 Task: Open Card Card0000000092 in Board Board0000000023 in Workspace WS0000000008 in Trello. Add Member Nikrathi889@gmail.com to Card Card0000000092 in Board Board0000000023 in Workspace WS0000000008 in Trello. Add Red Label titled Label0000000092 to Card Card0000000092 in Board Board0000000023 in Workspace WS0000000008 in Trello. Add Checklist CL0000000092 to Card Card0000000092 in Board Board0000000023 in Workspace WS0000000008 in Trello. Add Dates with Start Date as Nov 01 2023 and Due Date as Nov 30 2023 to Card Card0000000092 in Board Board0000000023 in Workspace WS0000000008 in Trello
Action: Mouse moved to (620, 37)
Screenshot: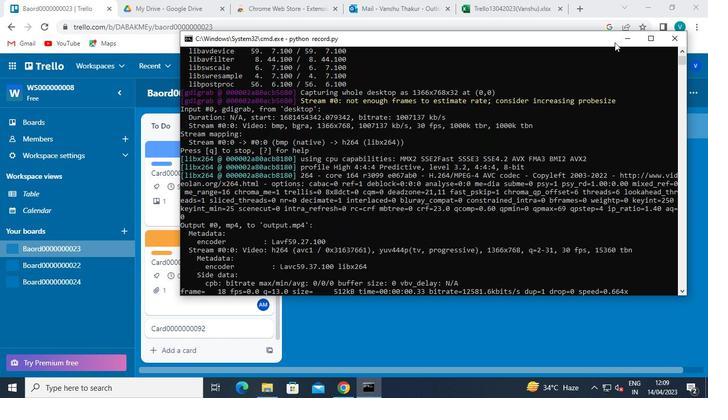 
Action: Mouse pressed left at (620, 37)
Screenshot: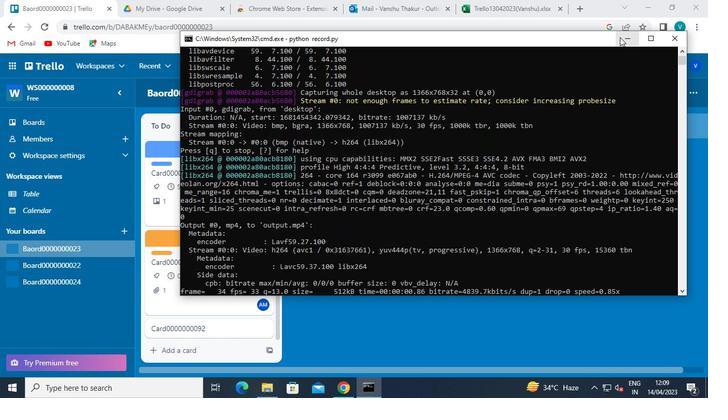 
Action: Mouse moved to (220, 324)
Screenshot: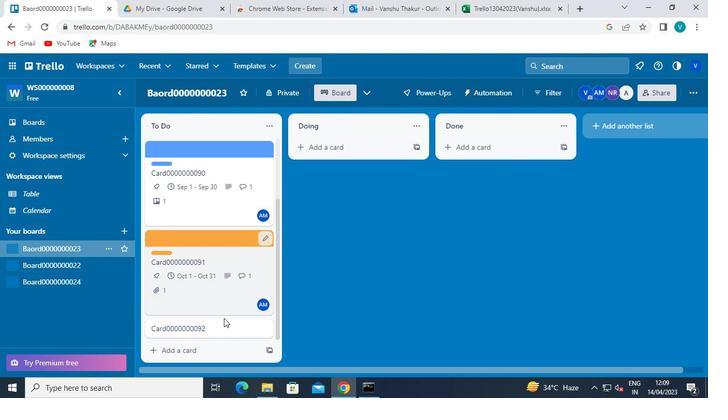 
Action: Mouse pressed left at (220, 324)
Screenshot: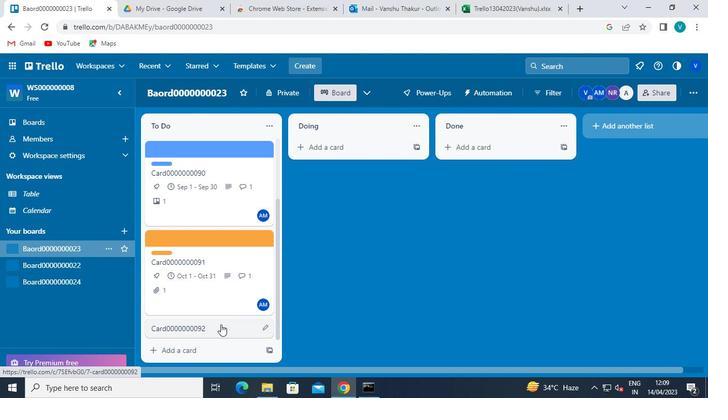 
Action: Mouse moved to (480, 185)
Screenshot: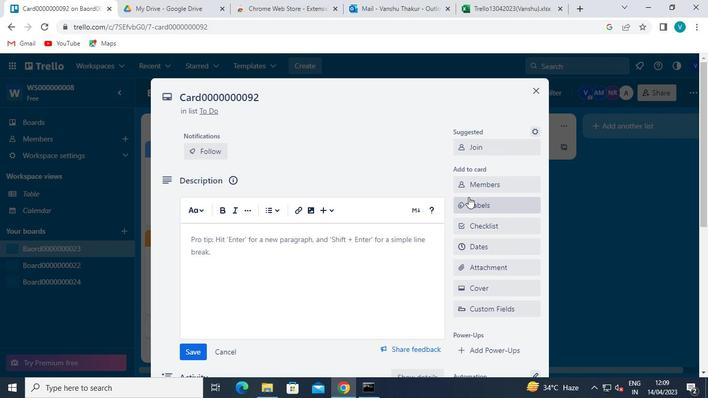 
Action: Mouse pressed left at (480, 185)
Screenshot: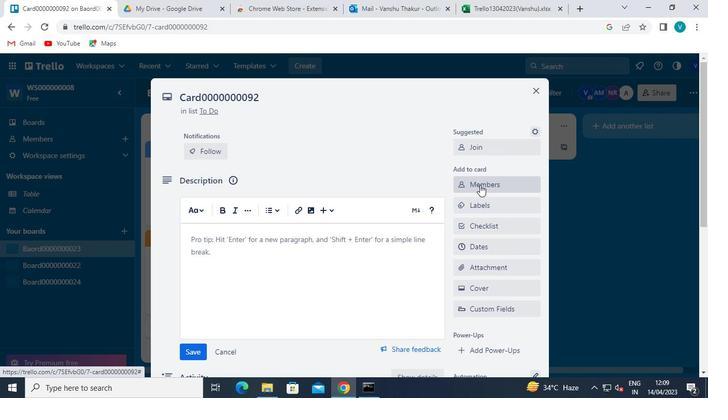 
Action: Keyboard Key.shift
Screenshot: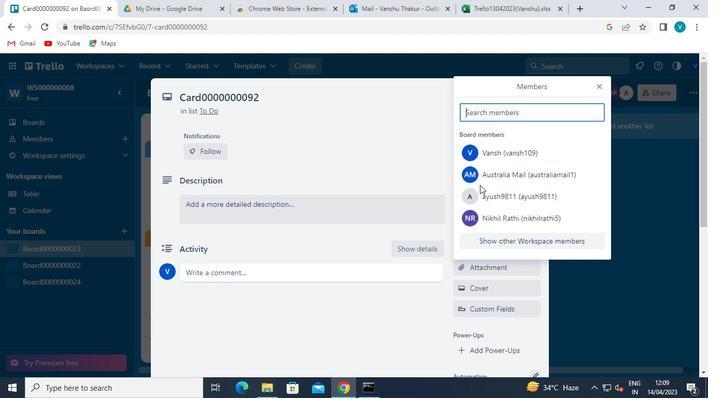 
Action: Keyboard N
Screenshot: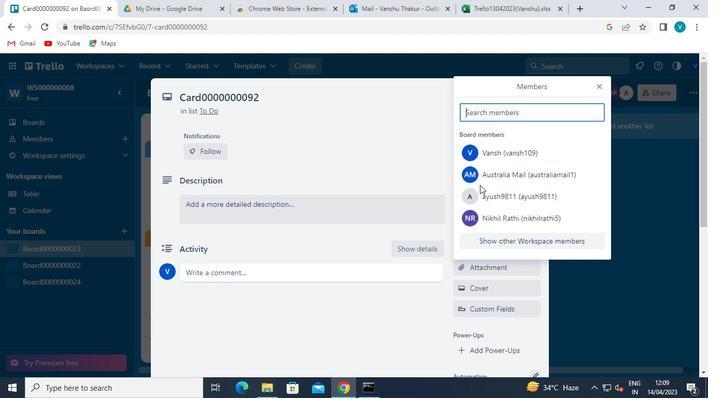 
Action: Keyboard i
Screenshot: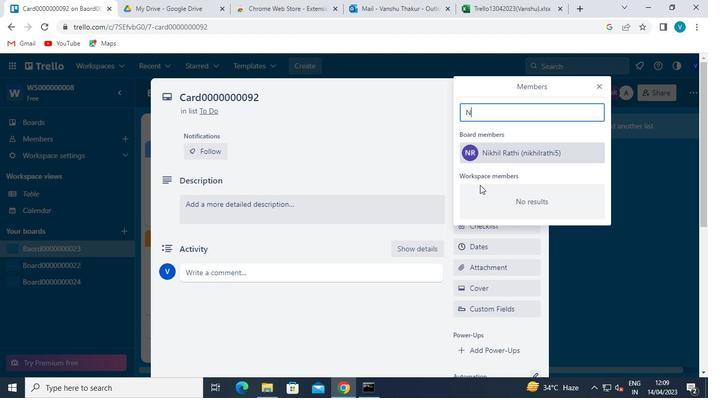 
Action: Keyboard k
Screenshot: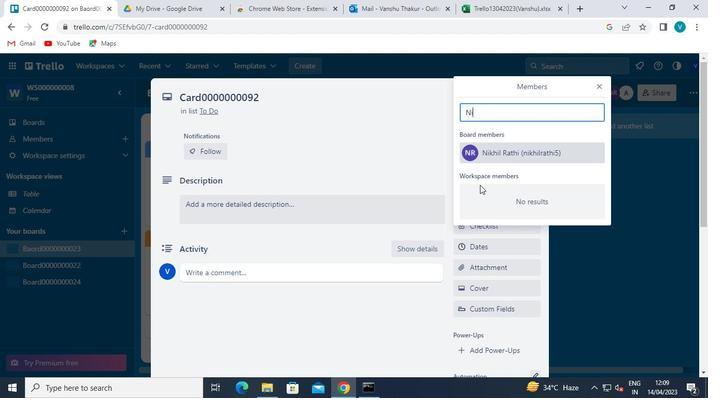 
Action: Keyboard Key.shift
Screenshot: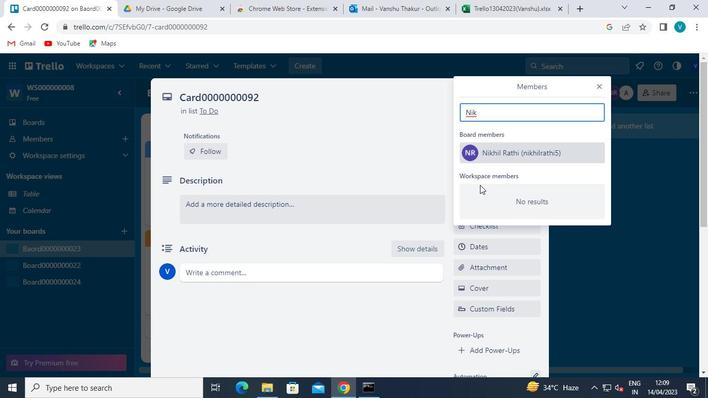 
Action: Keyboard R
Screenshot: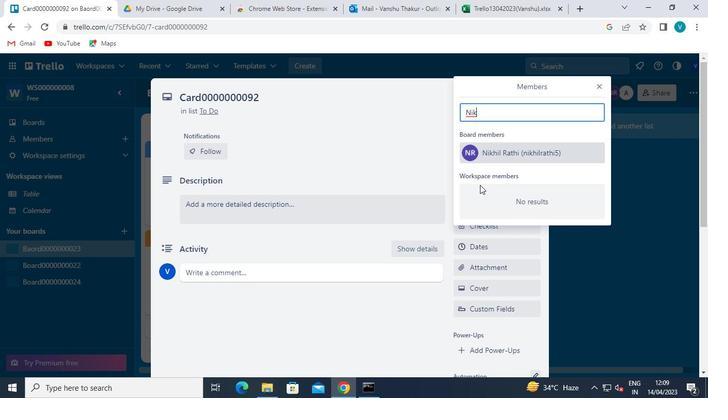 
Action: Keyboard a
Screenshot: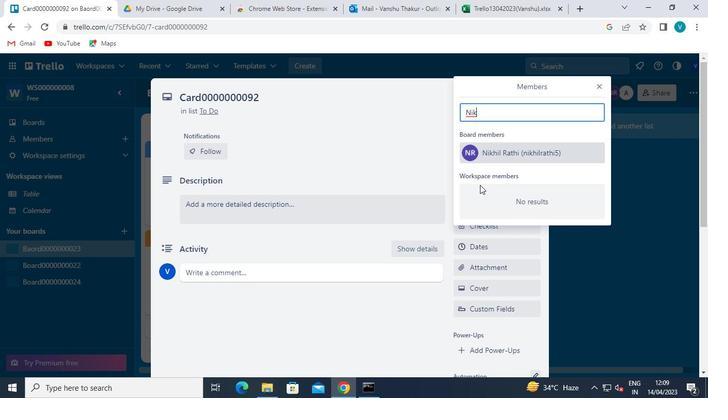 
Action: Keyboard t
Screenshot: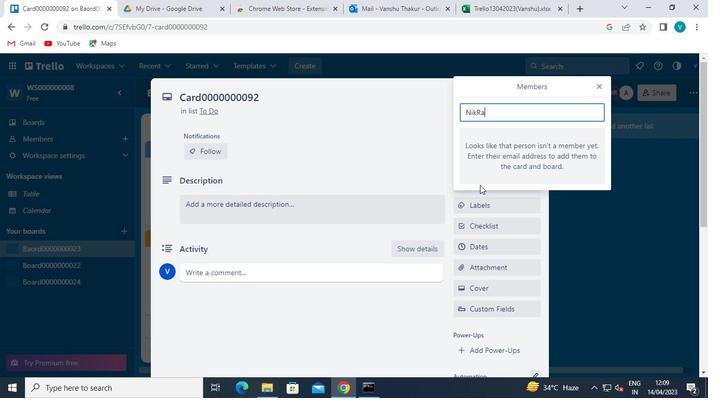 
Action: Keyboard h
Screenshot: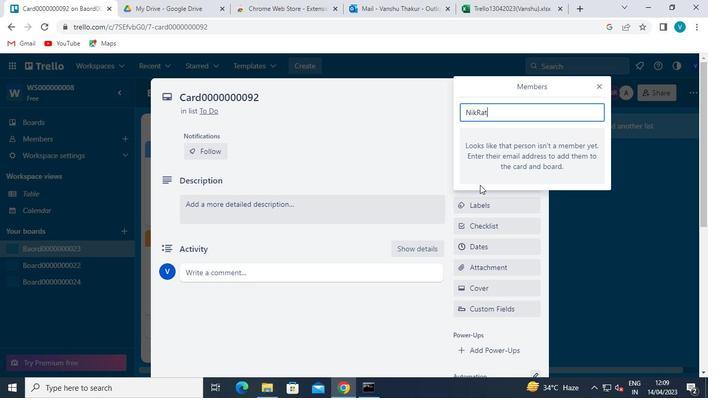 
Action: Keyboard i
Screenshot: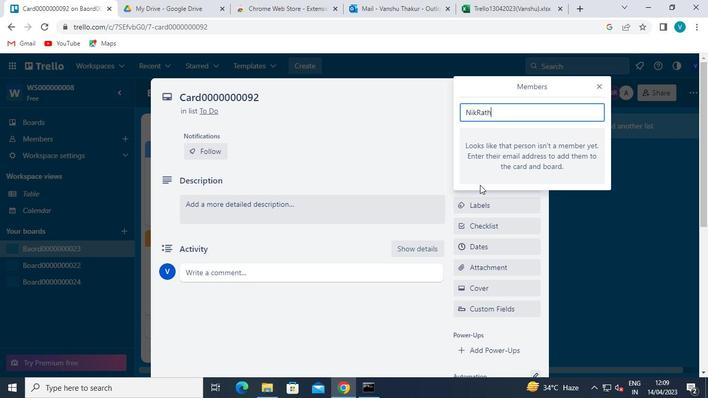 
Action: Keyboard <104>
Screenshot: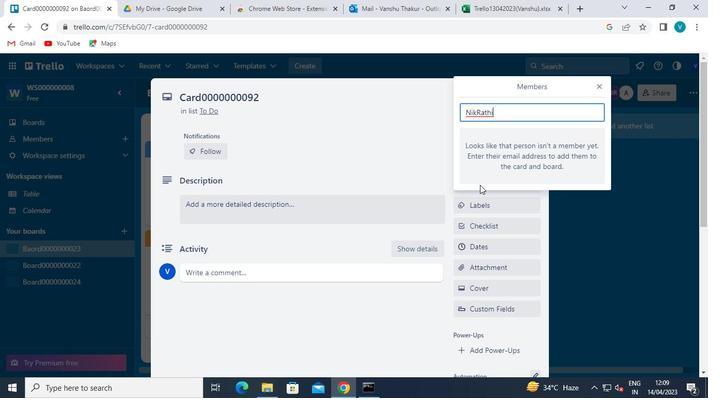 
Action: Keyboard <104>
Screenshot: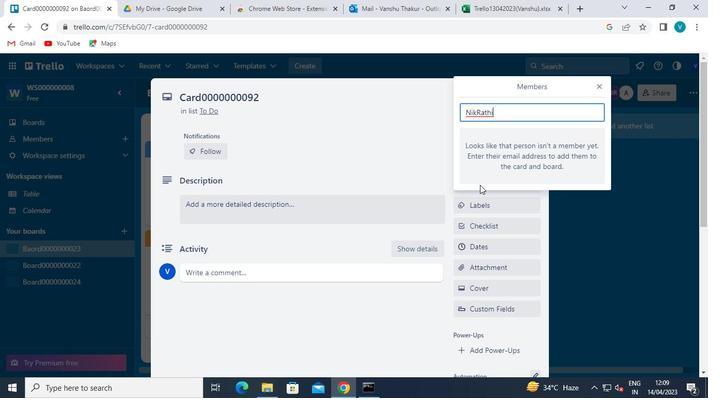 
Action: Keyboard <105>
Screenshot: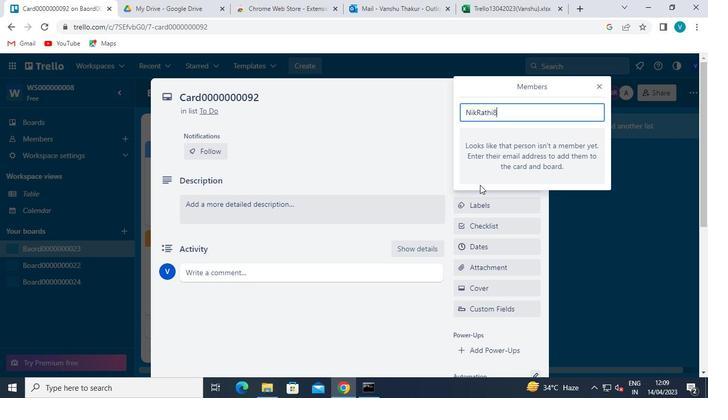
Action: Keyboard Key.shift
Screenshot: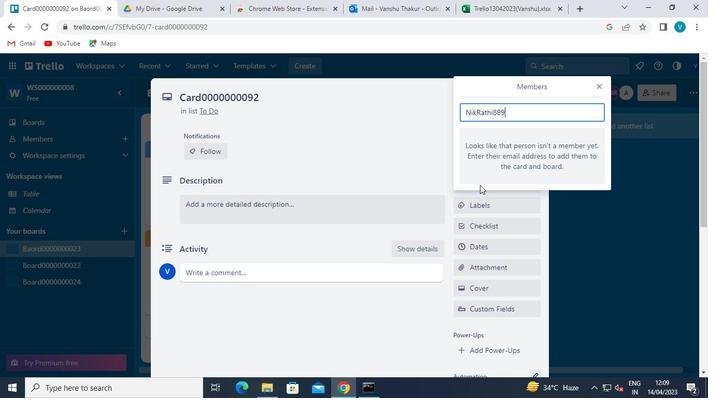 
Action: Keyboard Key.shift
Screenshot: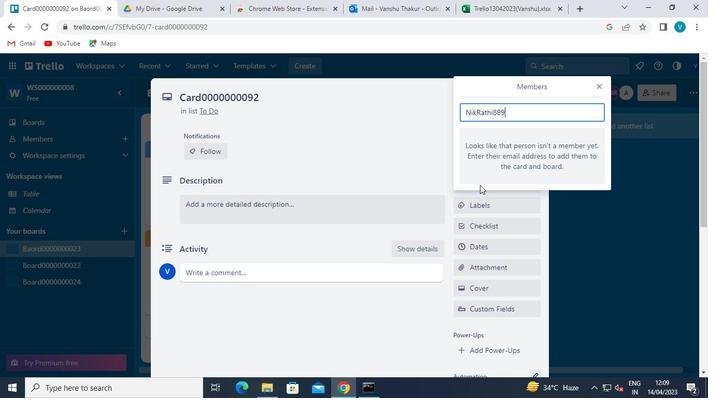 
Action: Keyboard Key.shift
Screenshot: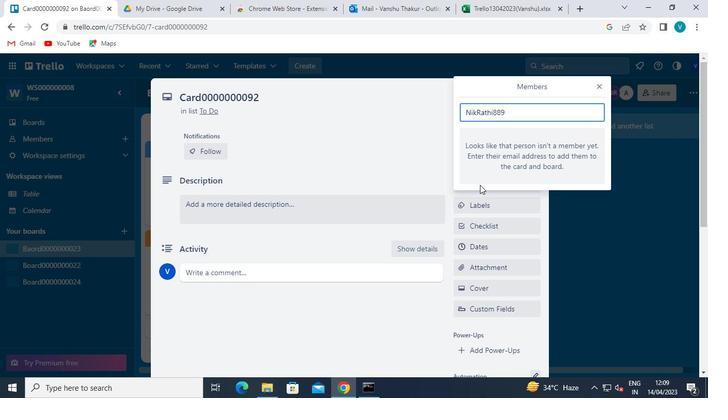
Action: Keyboard @
Screenshot: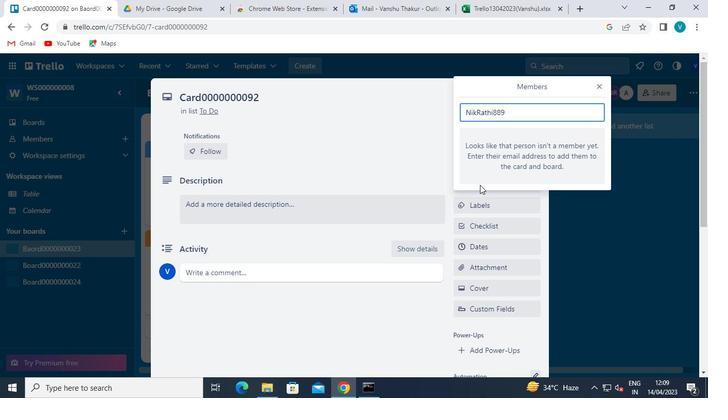 
Action: Keyboard g
Screenshot: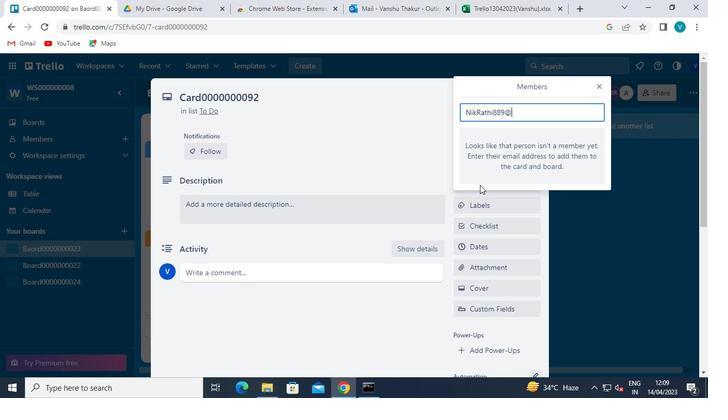 
Action: Keyboard m
Screenshot: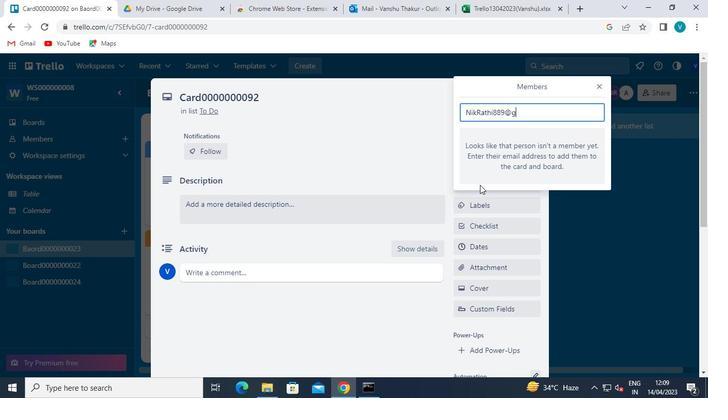 
Action: Keyboard a
Screenshot: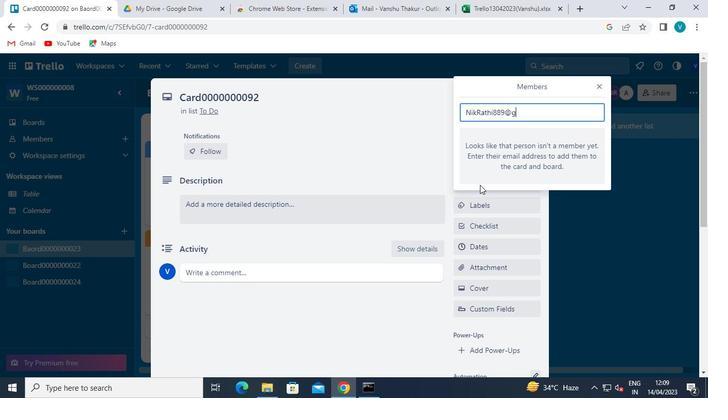 
Action: Keyboard i
Screenshot: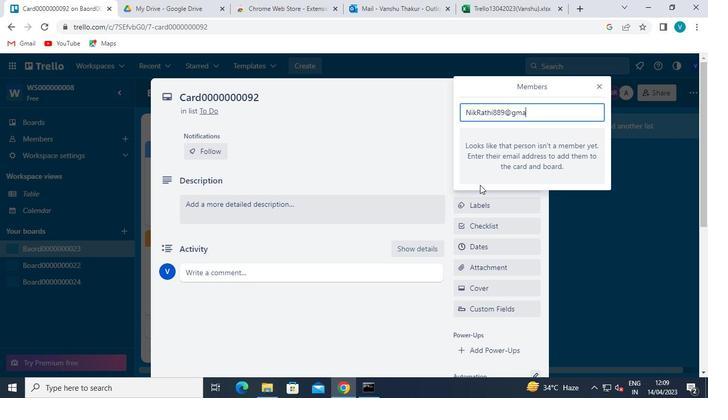 
Action: Keyboard l
Screenshot: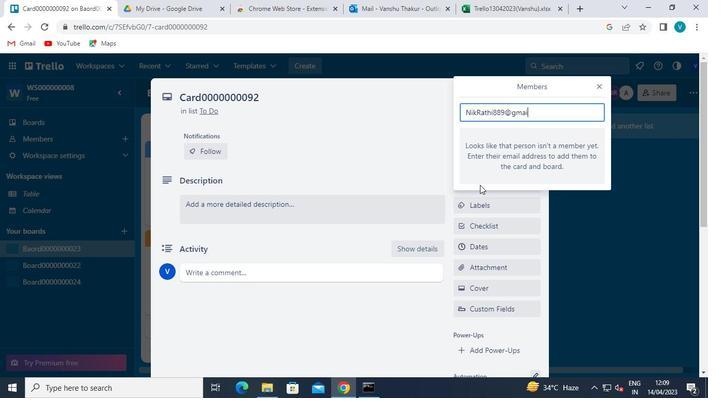 
Action: Keyboard <110>
Screenshot: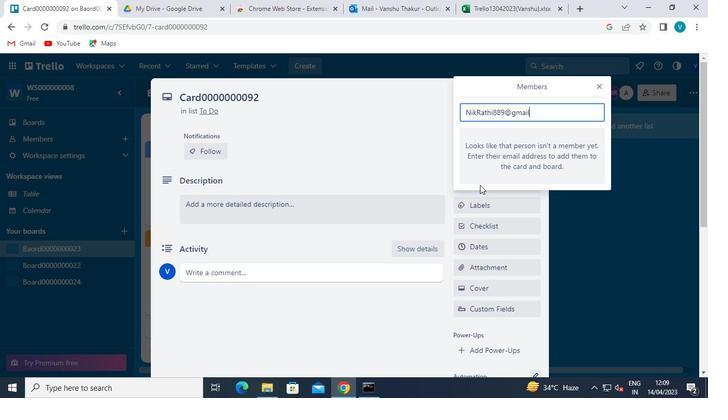
Action: Keyboard c
Screenshot: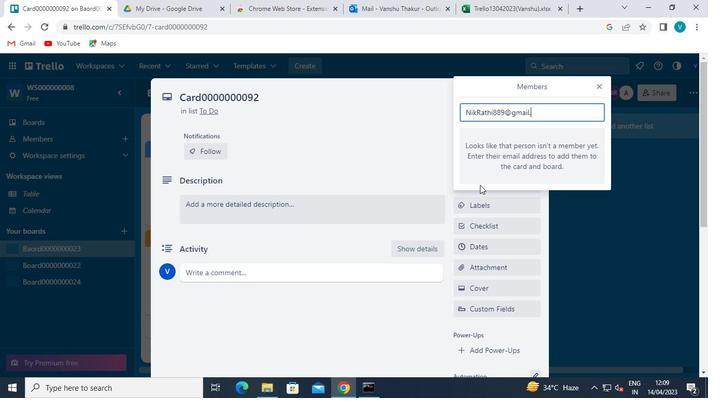 
Action: Keyboard o
Screenshot: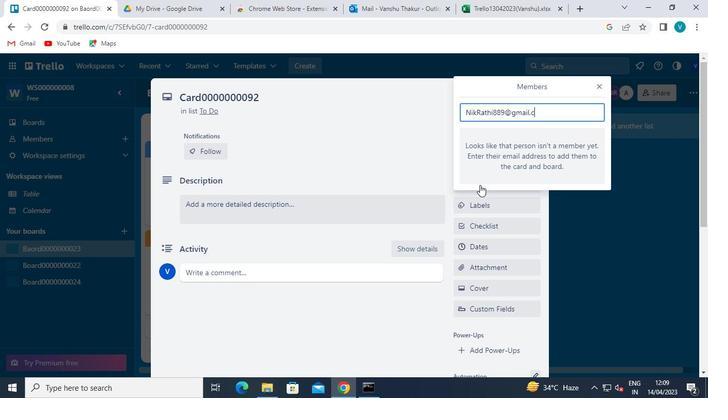 
Action: Keyboard m
Screenshot: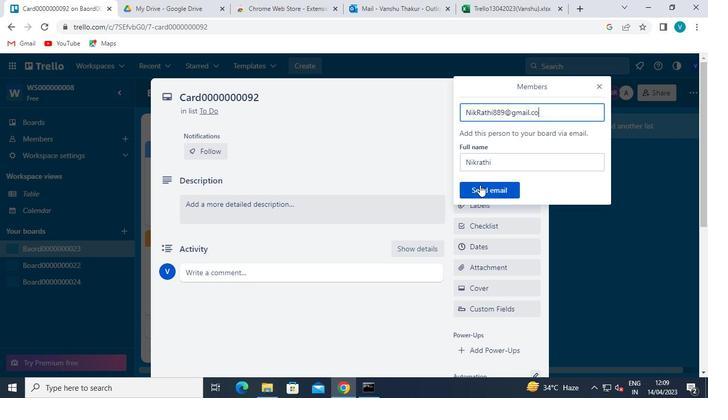 
Action: Mouse moved to (499, 188)
Screenshot: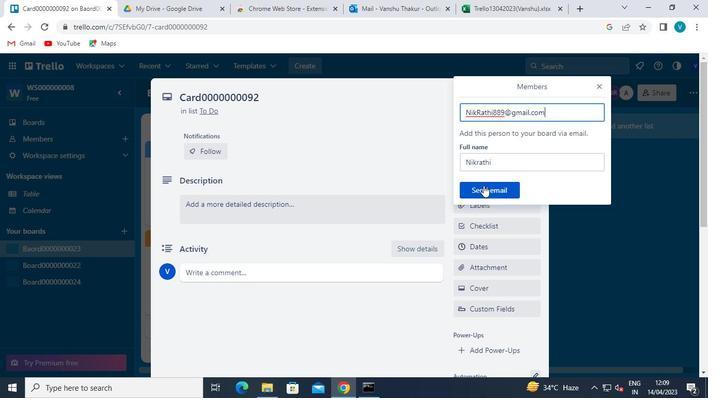 
Action: Mouse pressed left at (499, 188)
Screenshot: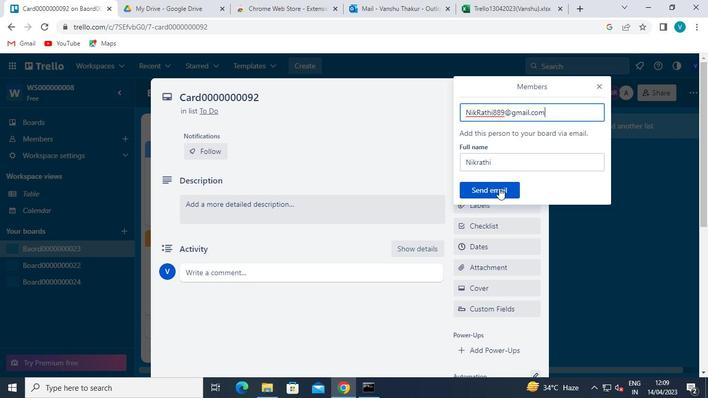 
Action: Mouse moved to (499, 206)
Screenshot: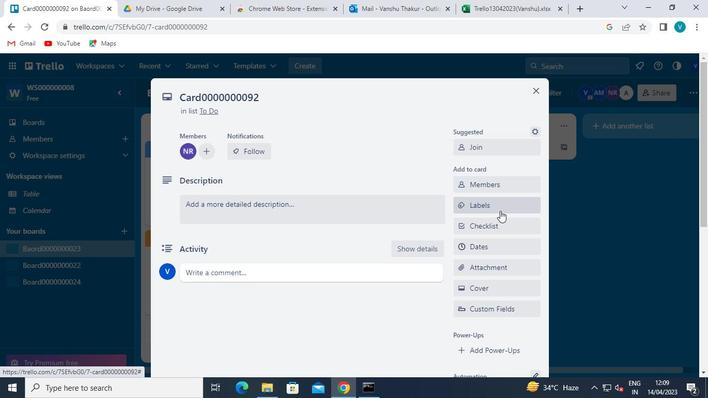 
Action: Mouse pressed left at (499, 206)
Screenshot: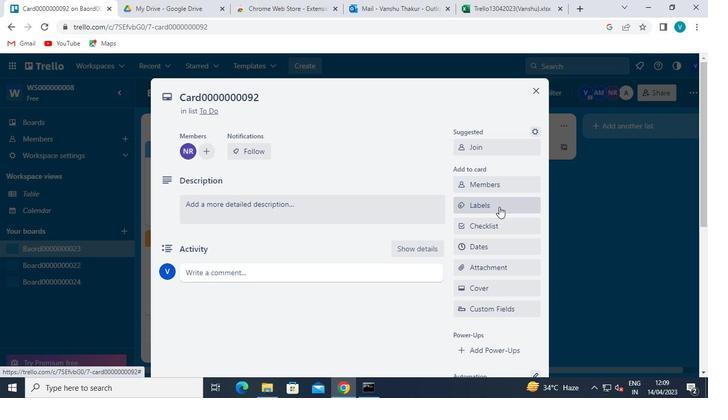 
Action: Mouse moved to (527, 346)
Screenshot: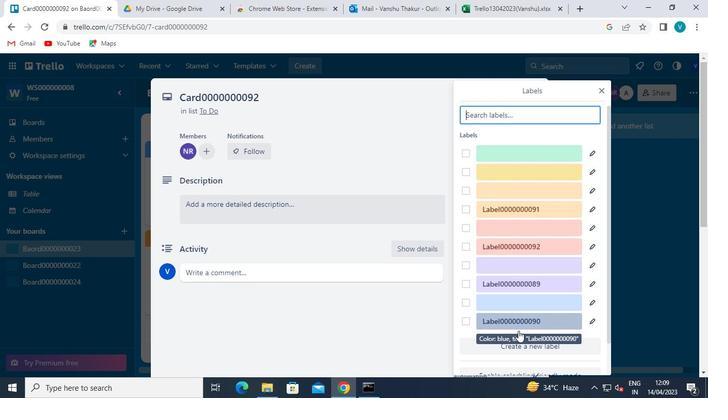 
Action: Mouse pressed left at (527, 346)
Screenshot: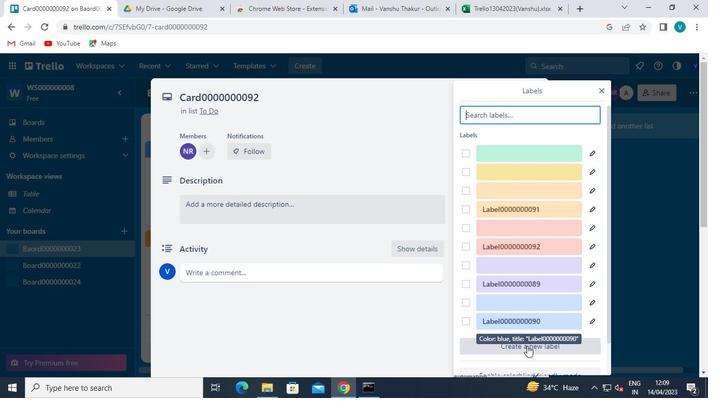 
Action: Mouse moved to (559, 242)
Screenshot: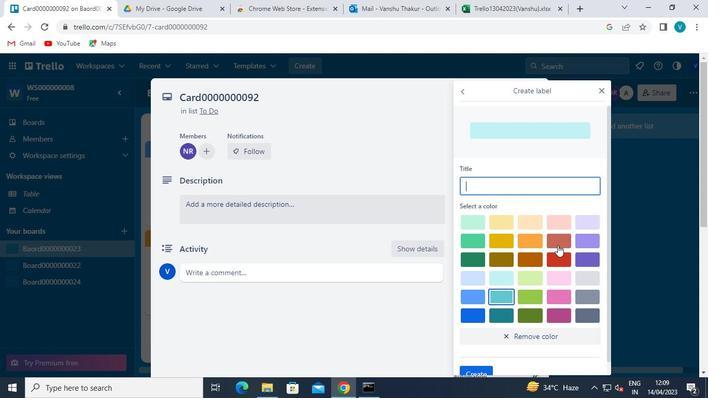 
Action: Mouse pressed left at (559, 242)
Screenshot: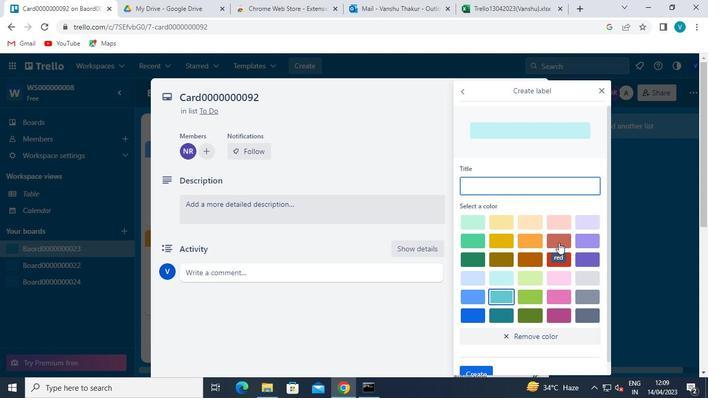 
Action: Mouse moved to (506, 181)
Screenshot: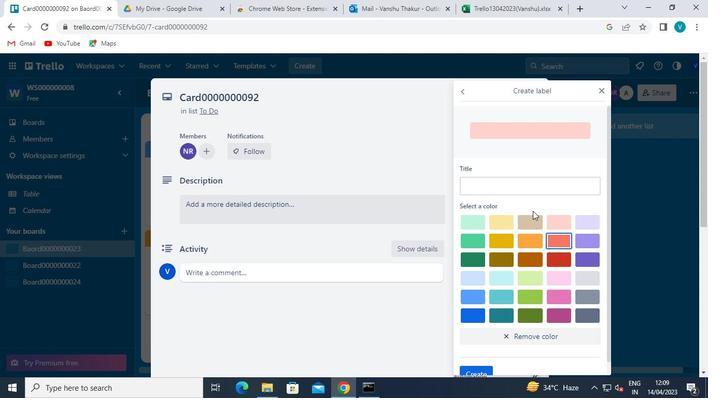 
Action: Mouse pressed left at (506, 181)
Screenshot: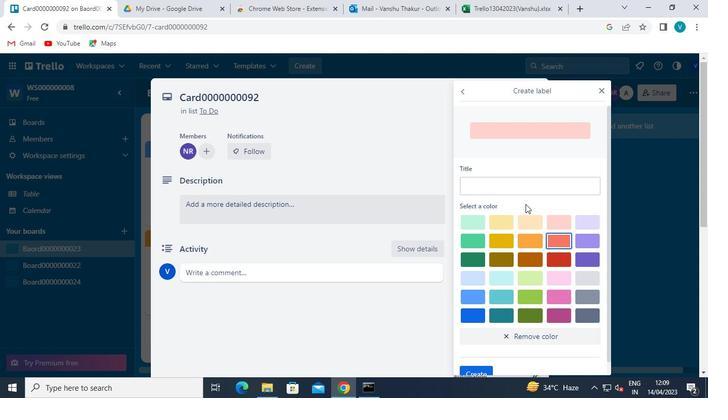 
Action: Mouse moved to (564, 242)
Screenshot: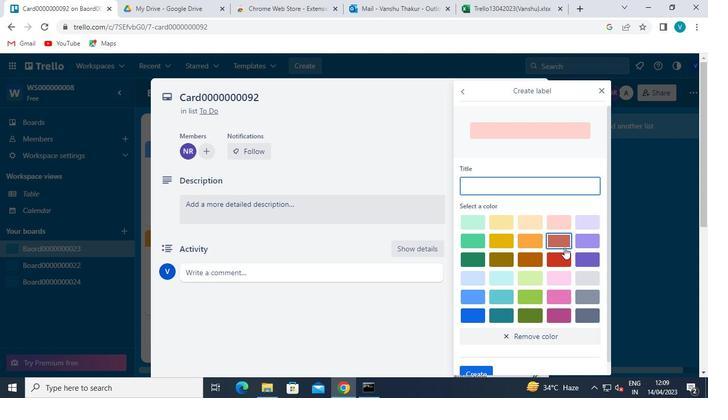 
Action: Mouse pressed left at (564, 242)
Screenshot: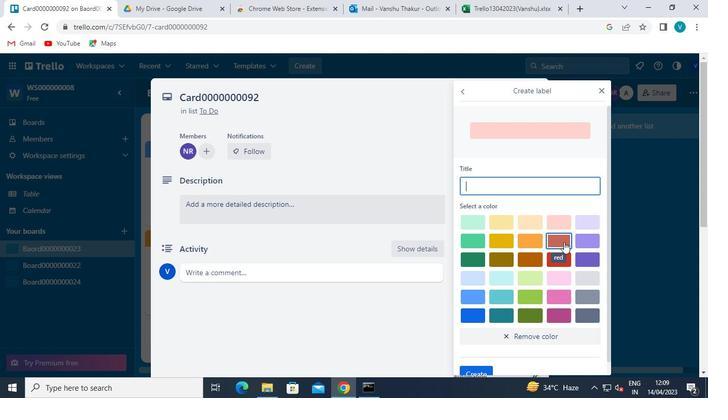 
Action: Mouse moved to (518, 190)
Screenshot: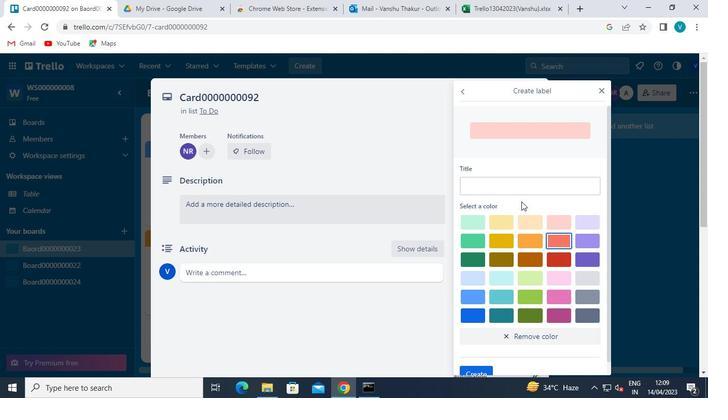 
Action: Mouse pressed left at (518, 190)
Screenshot: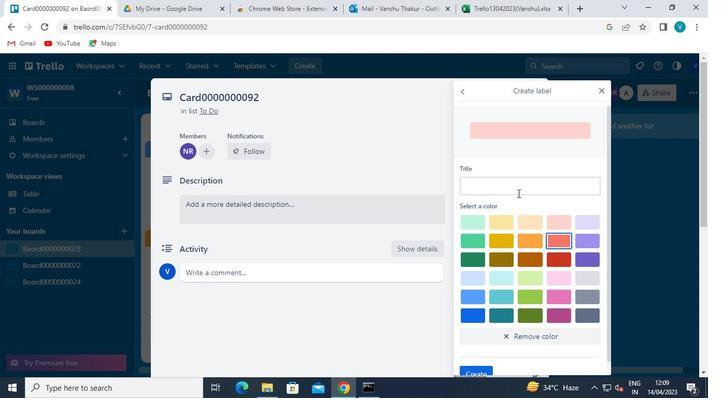 
Action: Mouse moved to (518, 188)
Screenshot: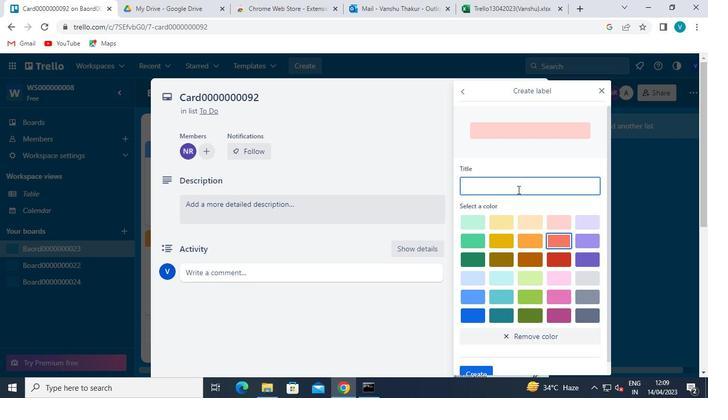 
Action: Keyboard Key.shift
Screenshot: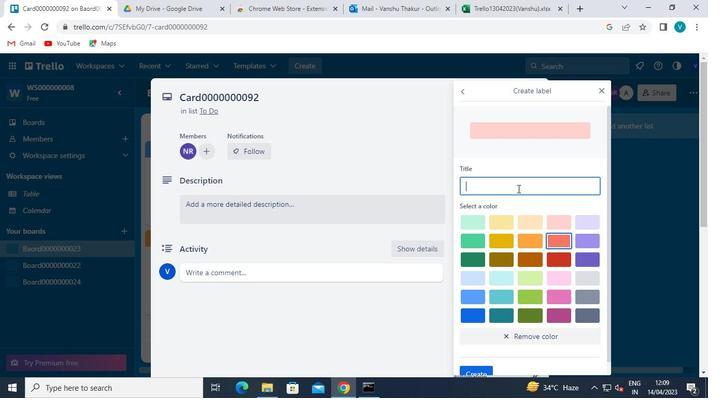 
Action: Keyboard L
Screenshot: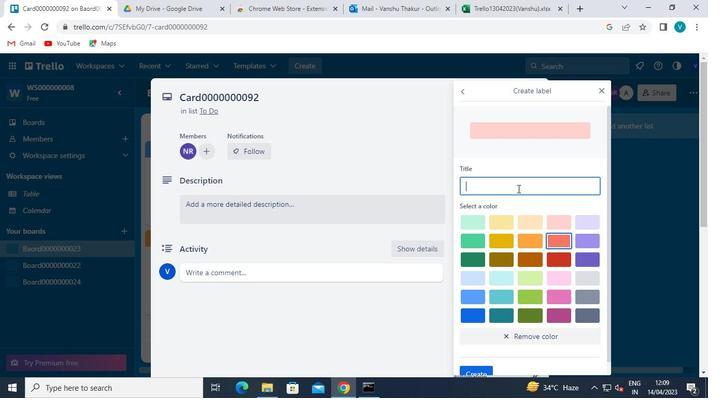 
Action: Keyboard a
Screenshot: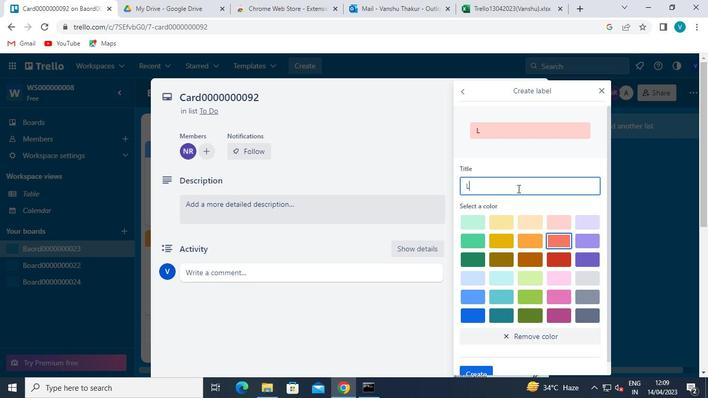 
Action: Keyboard b
Screenshot: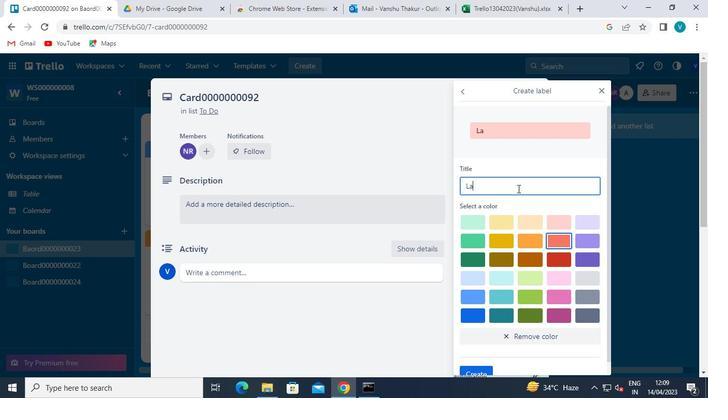 
Action: Keyboard e
Screenshot: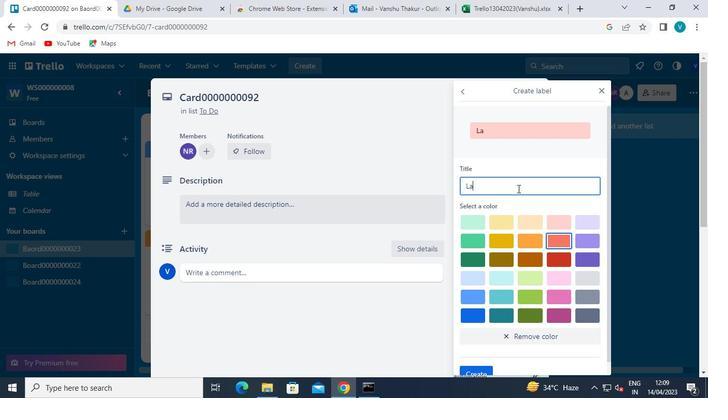 
Action: Keyboard l
Screenshot: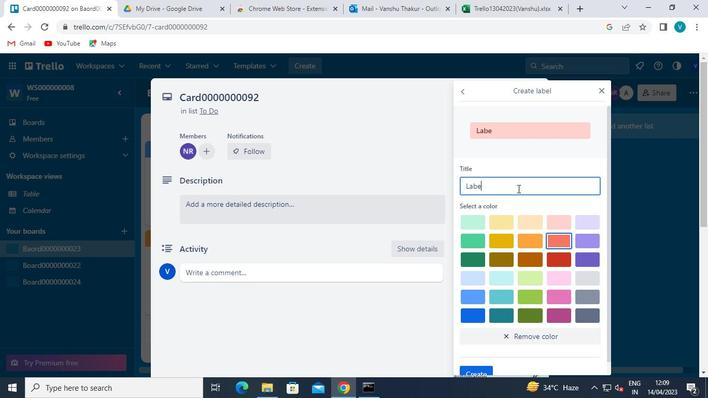 
Action: Keyboard <96>
Screenshot: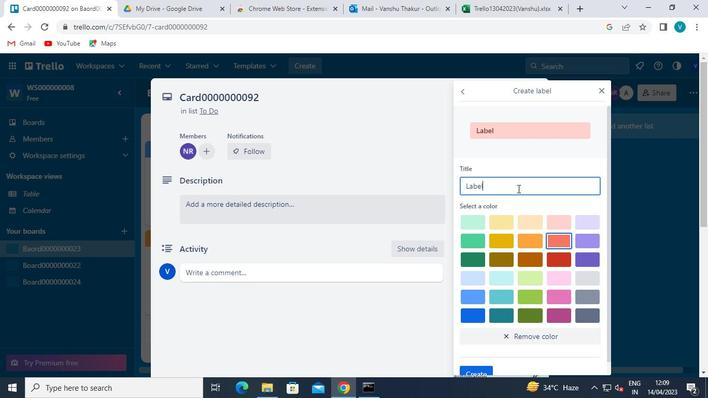 
Action: Keyboard <96>
Screenshot: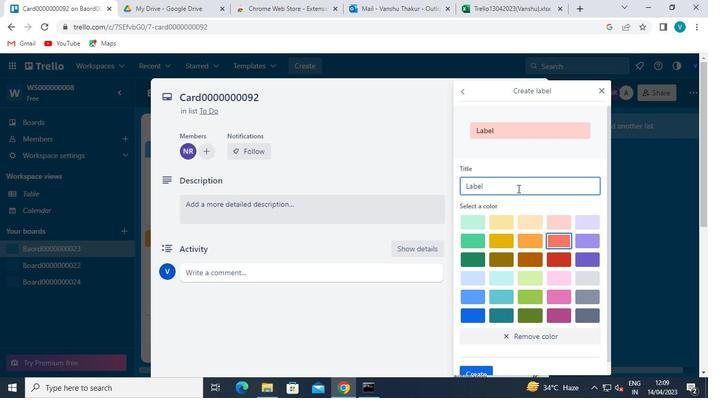 
Action: Keyboard <96>
Screenshot: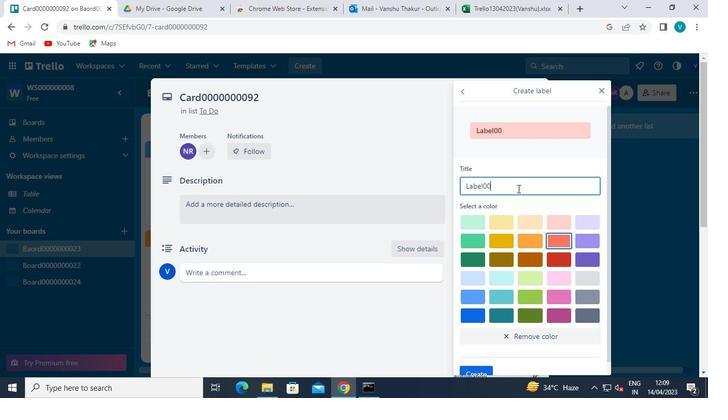 
Action: Keyboard <96>
Screenshot: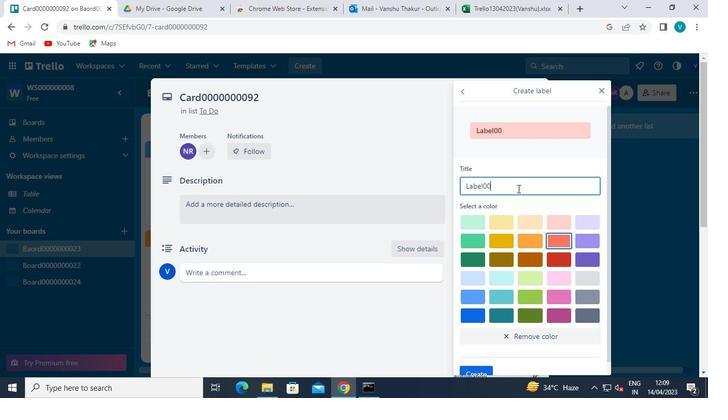 
Action: Keyboard <96>
Screenshot: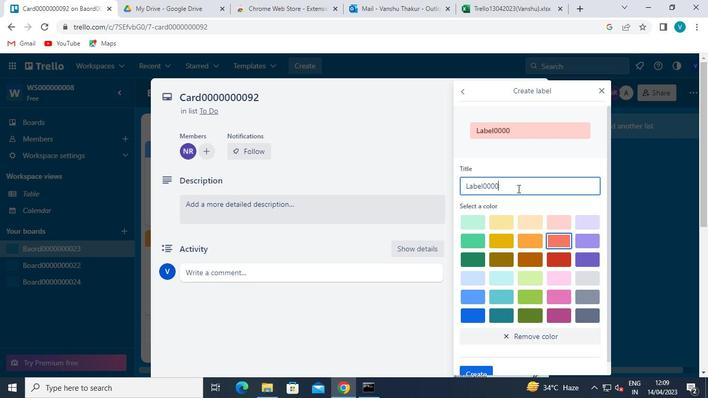 
Action: Keyboard <96>
Screenshot: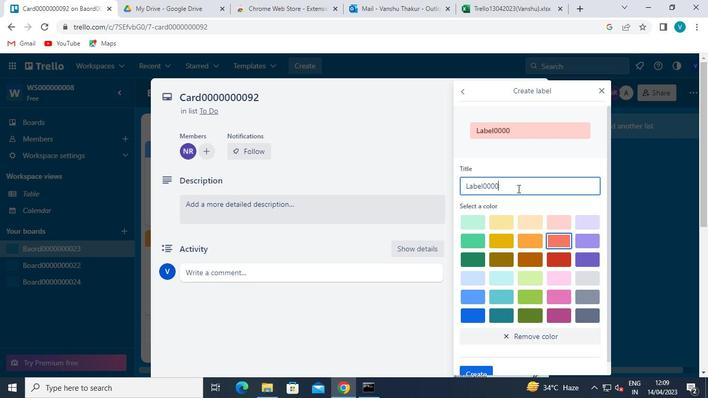 
Action: Keyboard <96>
Screenshot: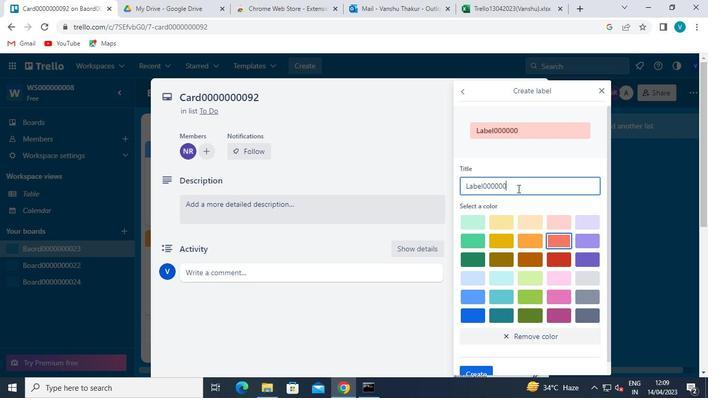 
Action: Keyboard <96>
Screenshot: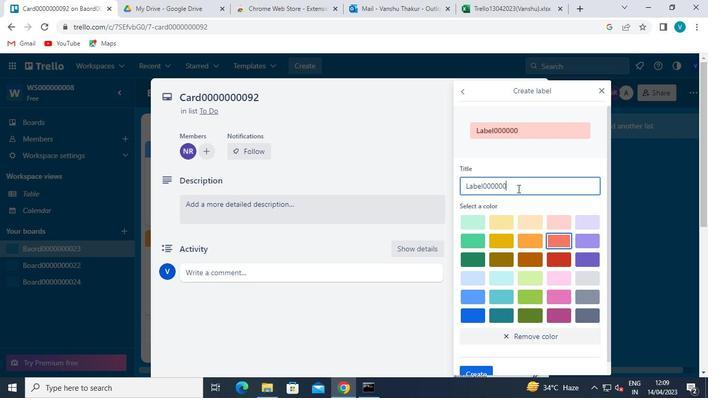
Action: Keyboard <105>
Screenshot: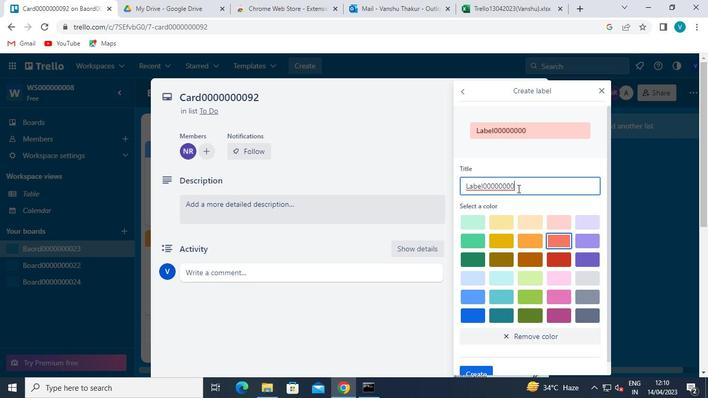 
Action: Keyboard <98>
Screenshot: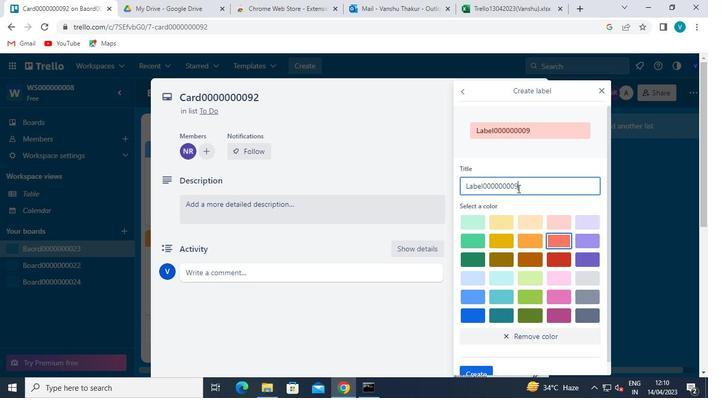 
Action: Mouse moved to (486, 356)
Screenshot: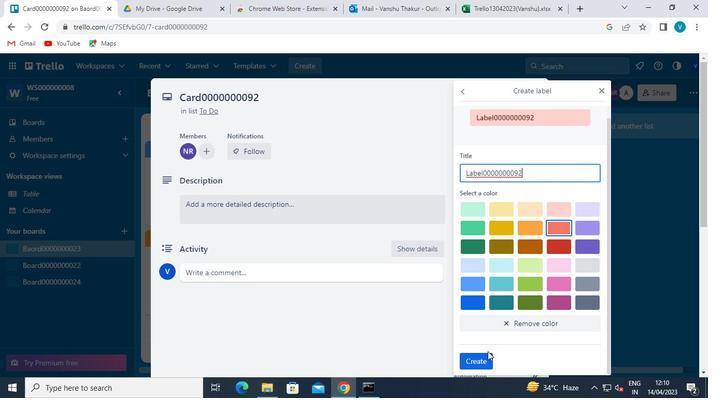 
Action: Mouse pressed left at (486, 356)
Screenshot: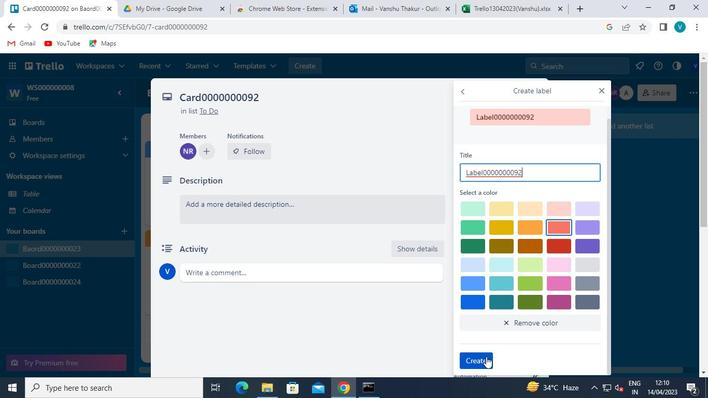 
Action: Mouse moved to (601, 88)
Screenshot: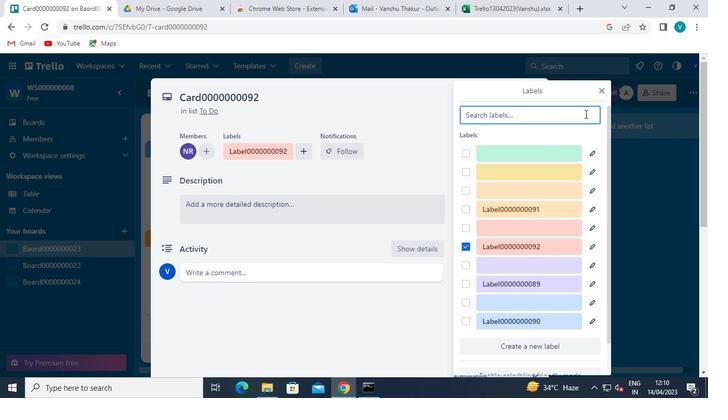 
Action: Mouse pressed left at (601, 88)
Screenshot: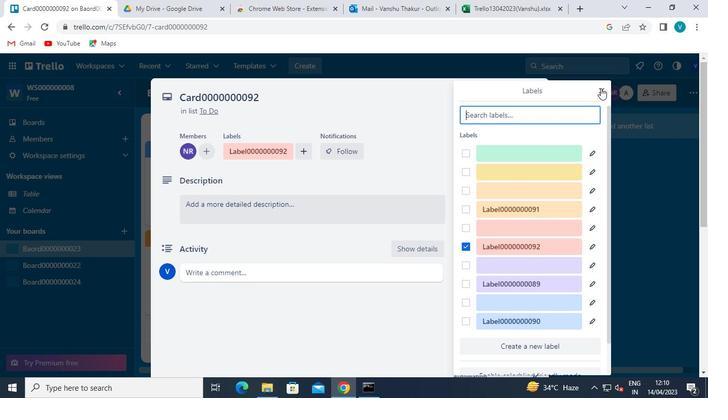 
Action: Mouse moved to (496, 223)
Screenshot: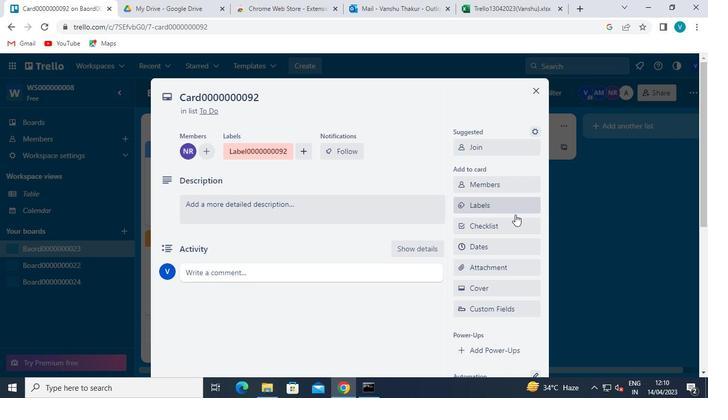 
Action: Mouse pressed left at (496, 223)
Screenshot: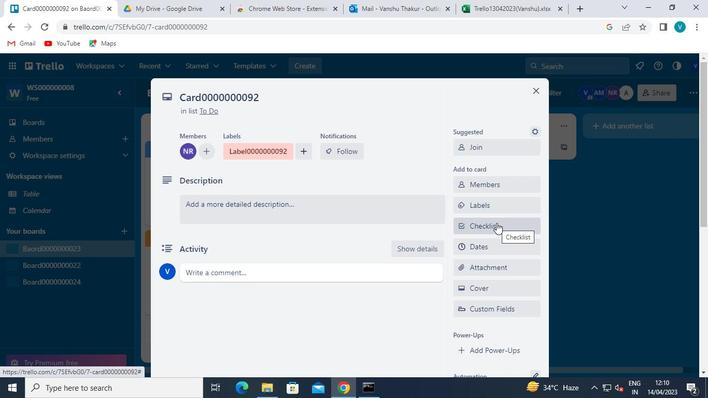 
Action: Mouse moved to (506, 279)
Screenshot: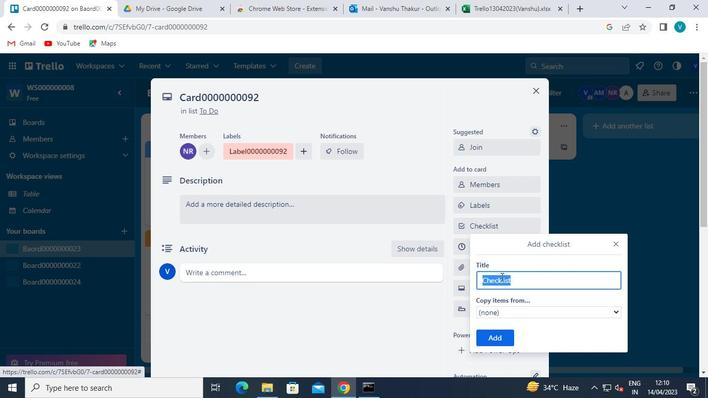 
Action: Keyboard Key.shift
Screenshot: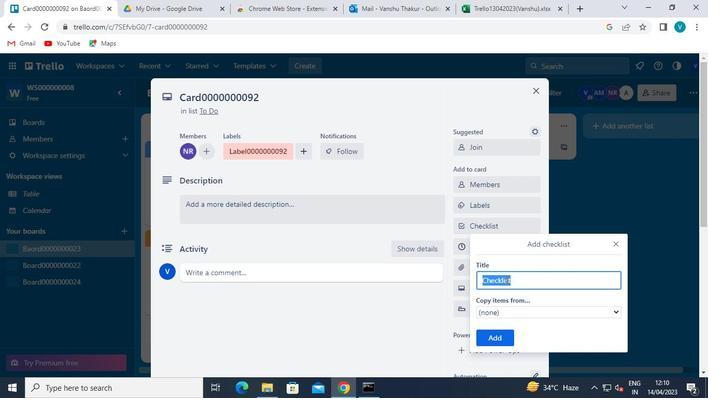 
Action: Keyboard C
Screenshot: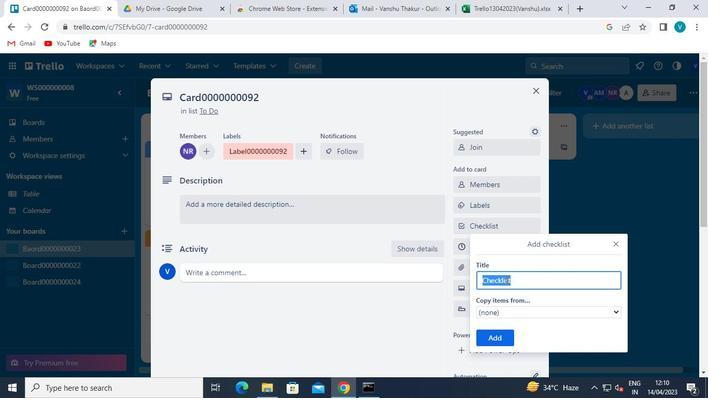 
Action: Keyboard L
Screenshot: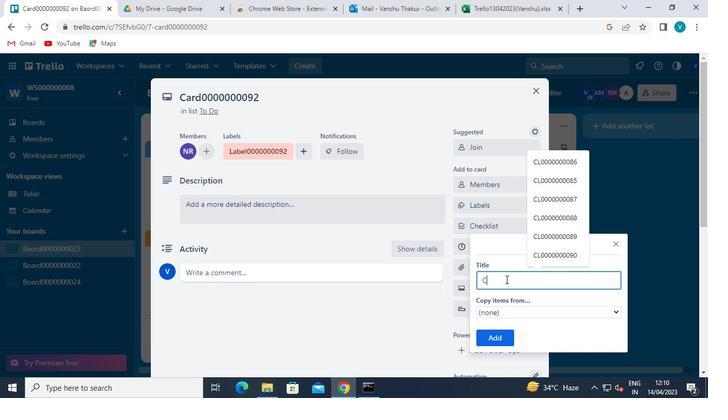 
Action: Keyboard <96>
Screenshot: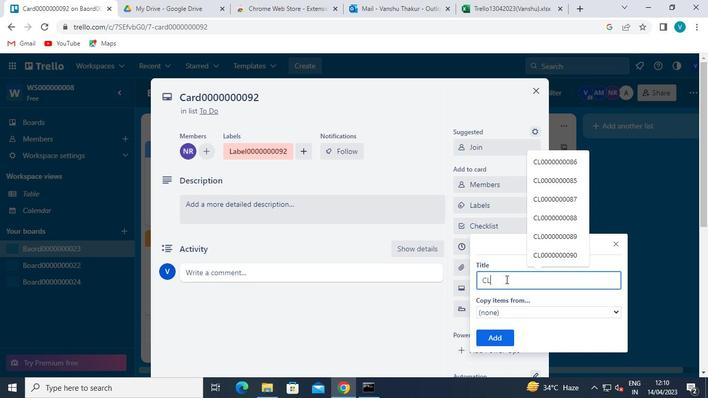 
Action: Keyboard <96>
Screenshot: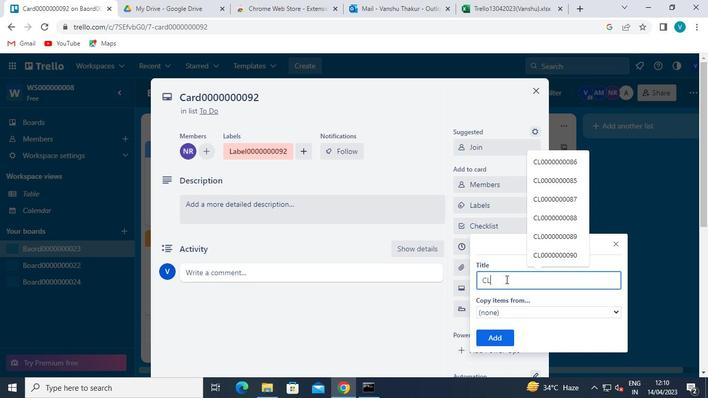 
Action: Keyboard <96>
Screenshot: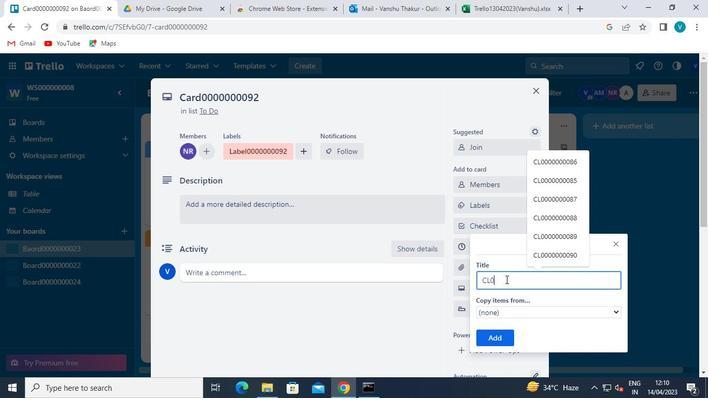 
Action: Keyboard <96>
Screenshot: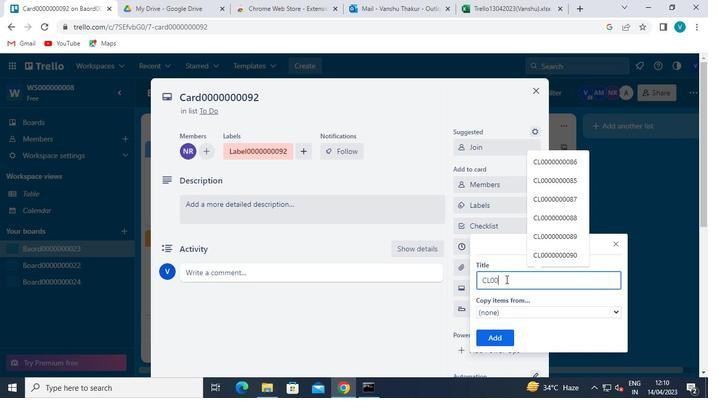 
Action: Keyboard <96>
Screenshot: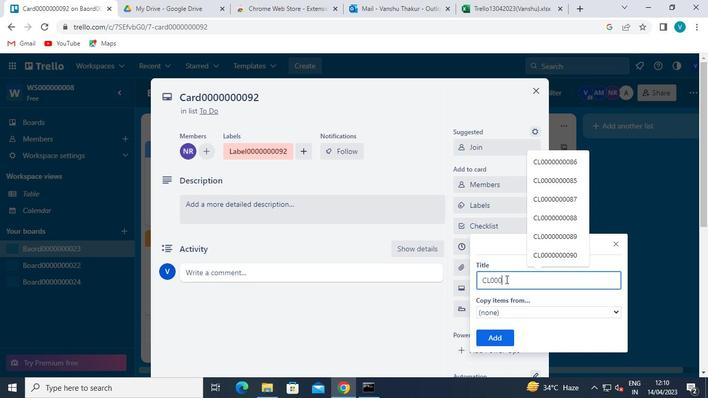 
Action: Keyboard <96>
Screenshot: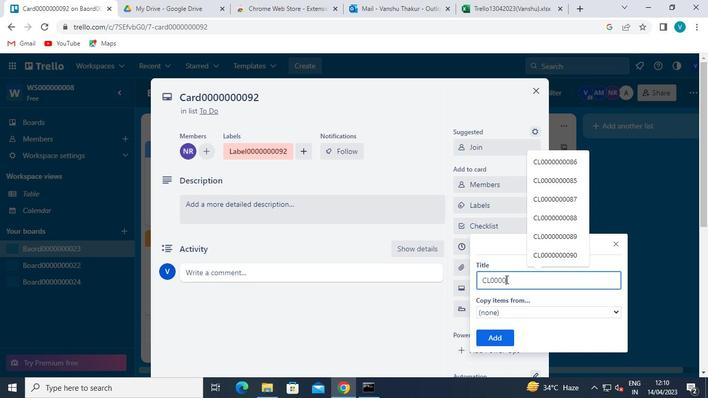 
Action: Keyboard <96>
Screenshot: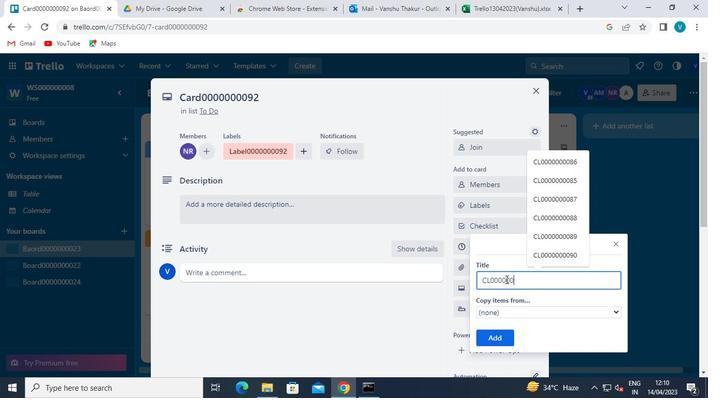 
Action: Keyboard <96>
Screenshot: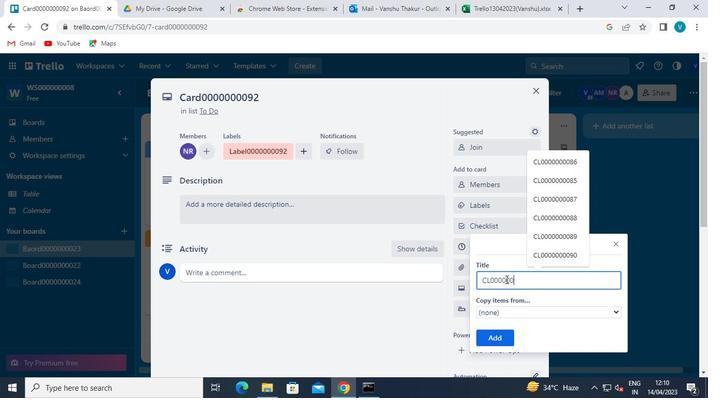 
Action: Keyboard <105>
Screenshot: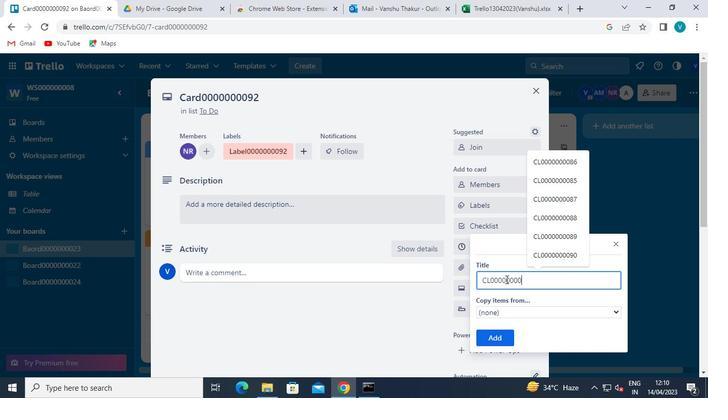 
Action: Keyboard <98>
Screenshot: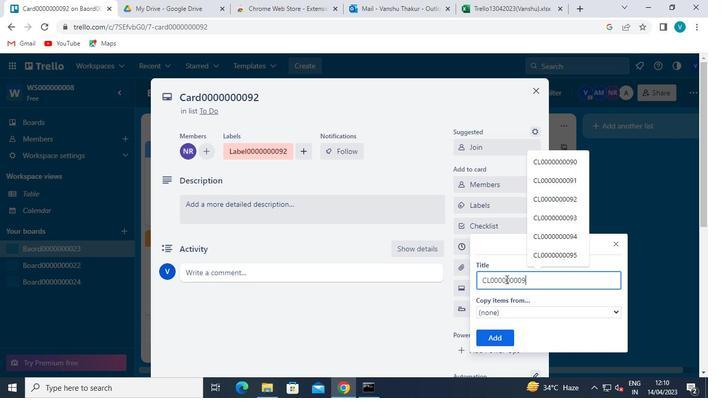 
Action: Mouse moved to (502, 333)
Screenshot: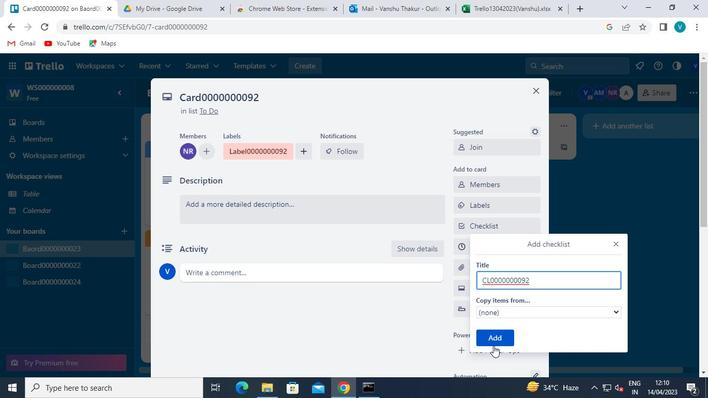 
Action: Mouse pressed left at (502, 333)
Screenshot: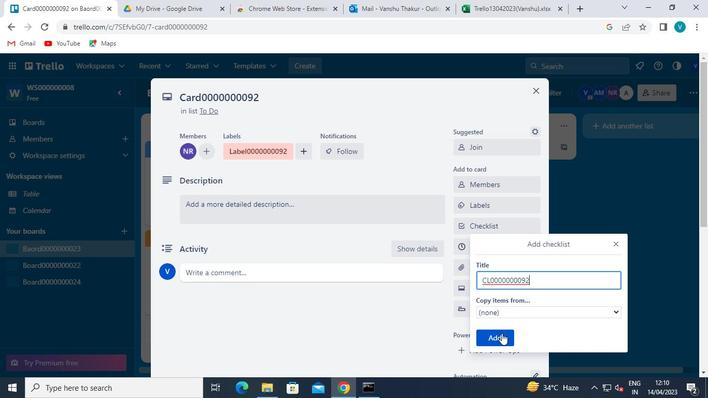 
Action: Mouse moved to (479, 249)
Screenshot: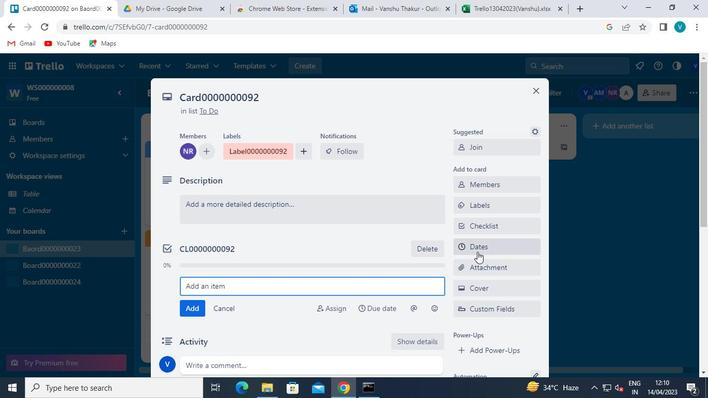 
Action: Mouse pressed left at (479, 249)
Screenshot: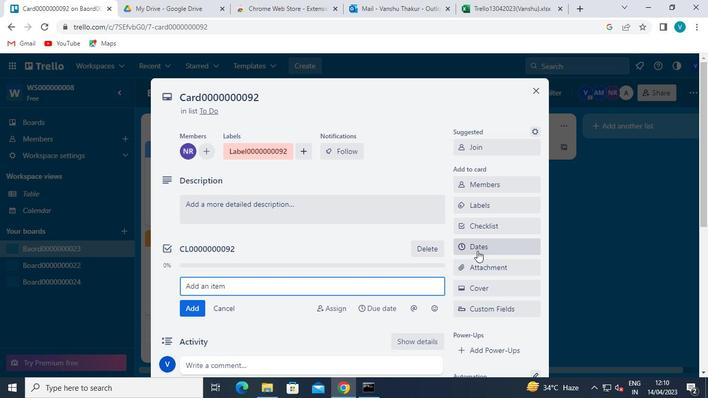 
Action: Mouse moved to (462, 285)
Screenshot: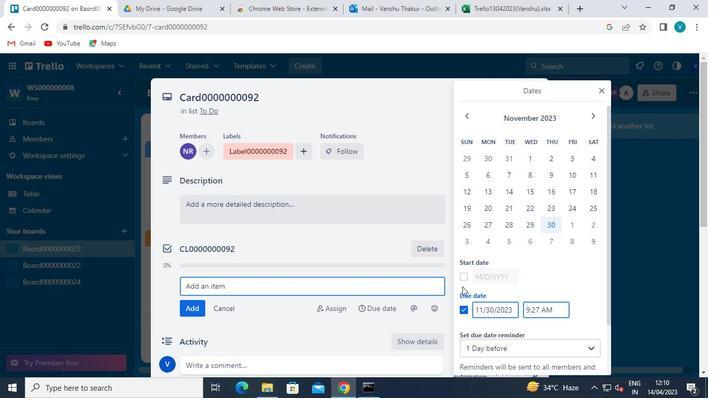 
Action: Mouse pressed left at (462, 285)
Screenshot: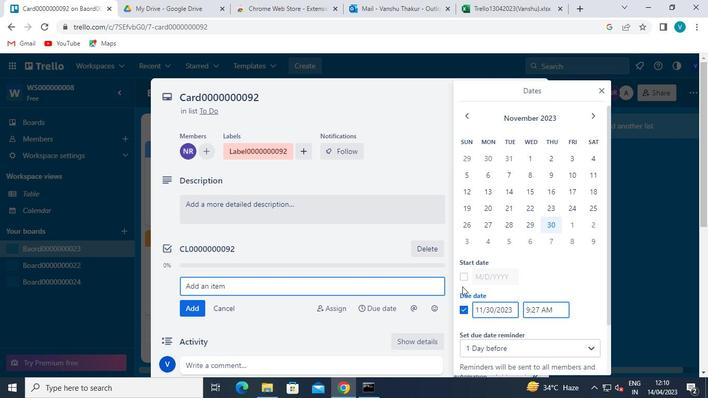 
Action: Mouse moved to (463, 281)
Screenshot: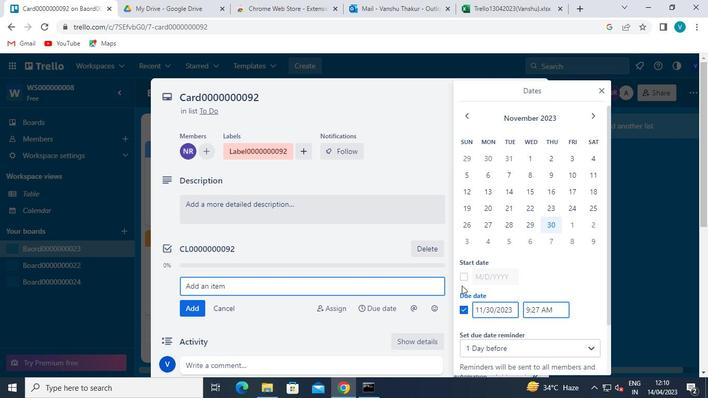 
Action: Mouse pressed left at (463, 281)
Screenshot: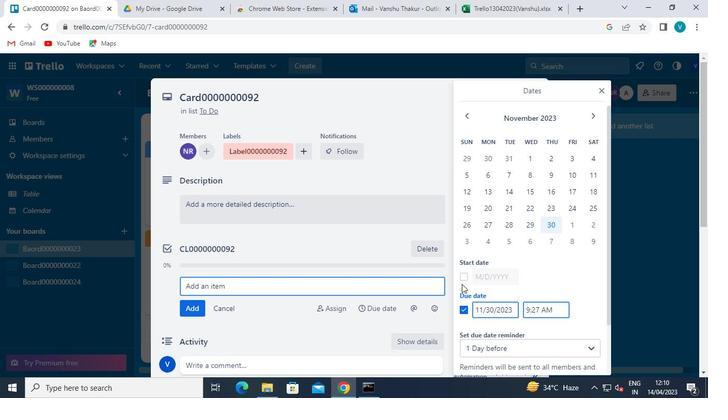 
Action: Mouse moved to (526, 159)
Screenshot: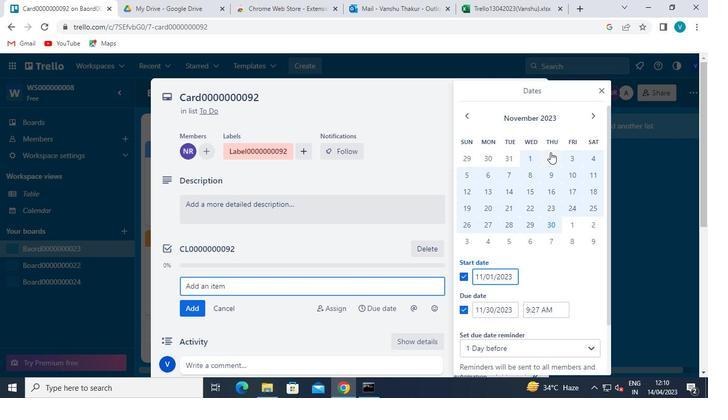 
Action: Mouse pressed left at (526, 159)
Screenshot: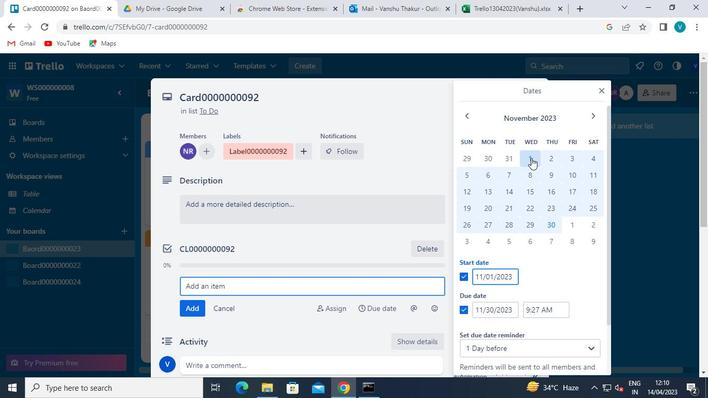 
Action: Mouse moved to (556, 222)
Screenshot: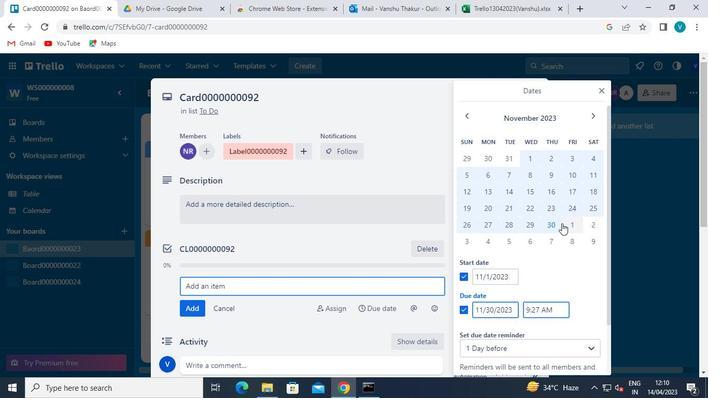
Action: Mouse pressed left at (556, 222)
Screenshot: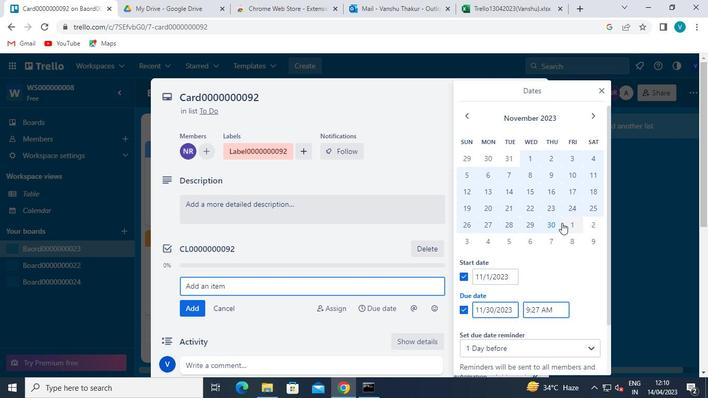 
Action: Mouse moved to (494, 340)
Screenshot: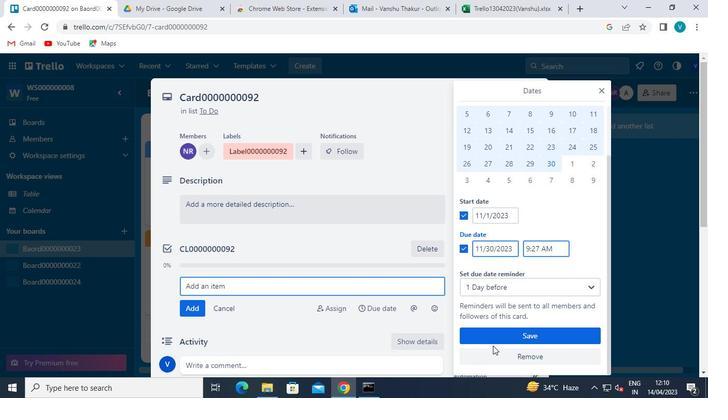 
Action: Mouse pressed left at (494, 340)
Screenshot: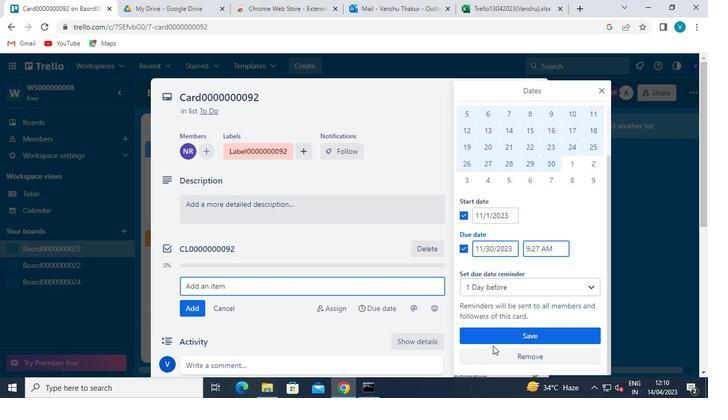 
Action: Mouse moved to (536, 85)
Screenshot: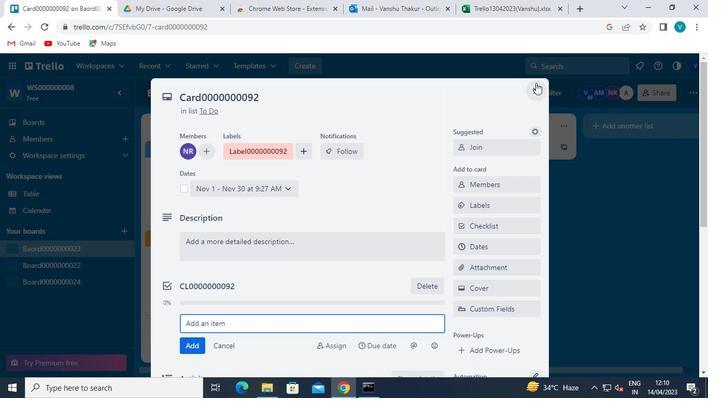 
Action: Mouse pressed left at (536, 85)
Screenshot: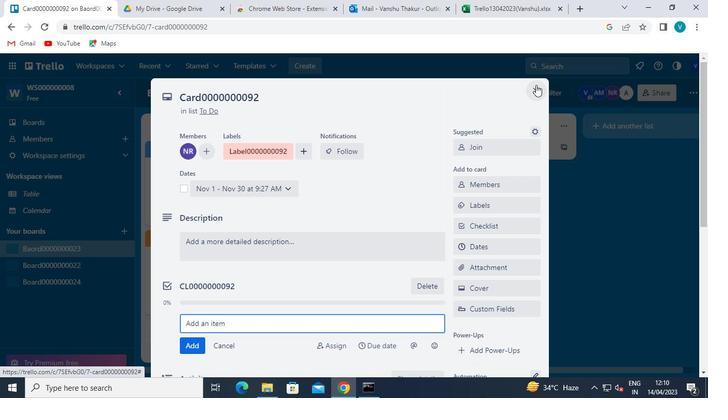 
Action: Mouse moved to (376, 397)
Screenshot: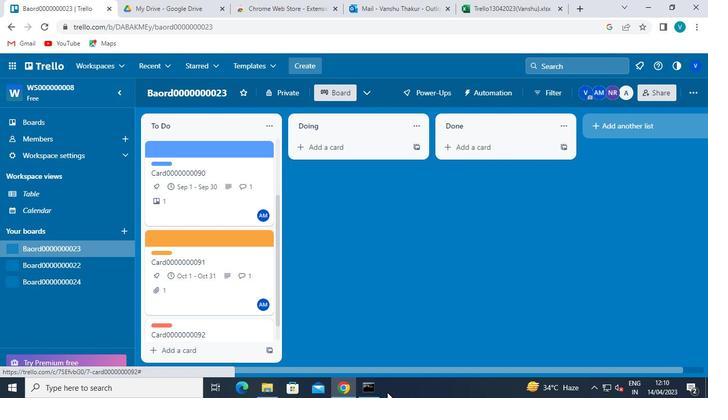 
Action: Mouse pressed left at (376, 397)
Screenshot: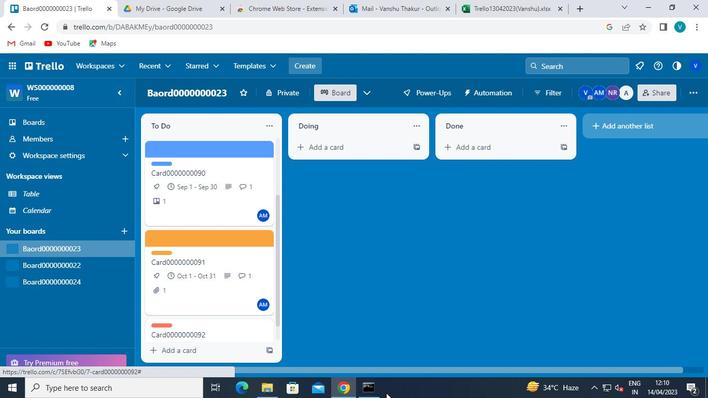 
Action: Mouse moved to (678, 36)
Screenshot: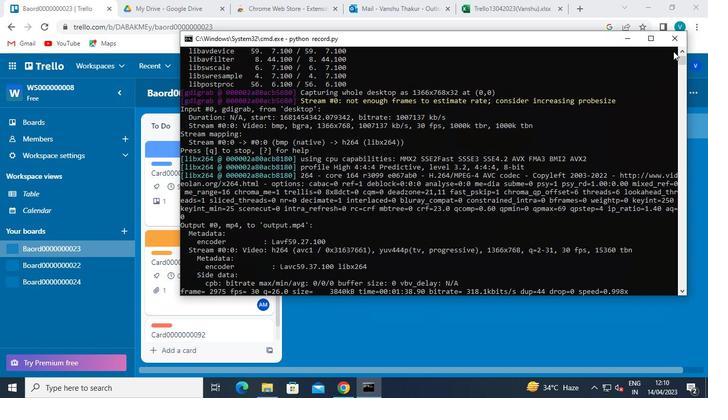 
Action: Mouse pressed left at (678, 36)
Screenshot: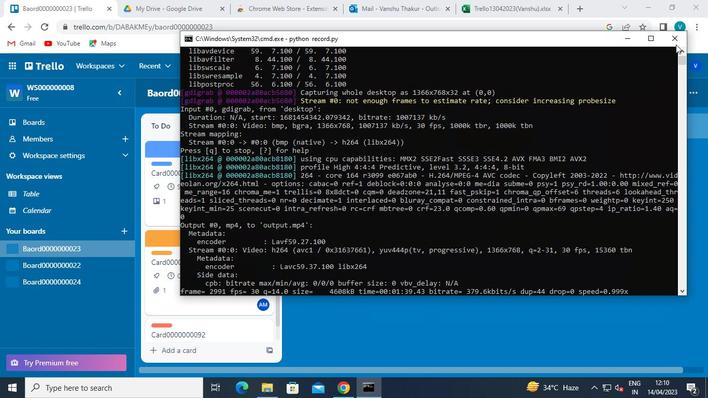 
